 Task: Select the on option in the line that has a warning.
Action: Mouse moved to (41, 350)
Screenshot: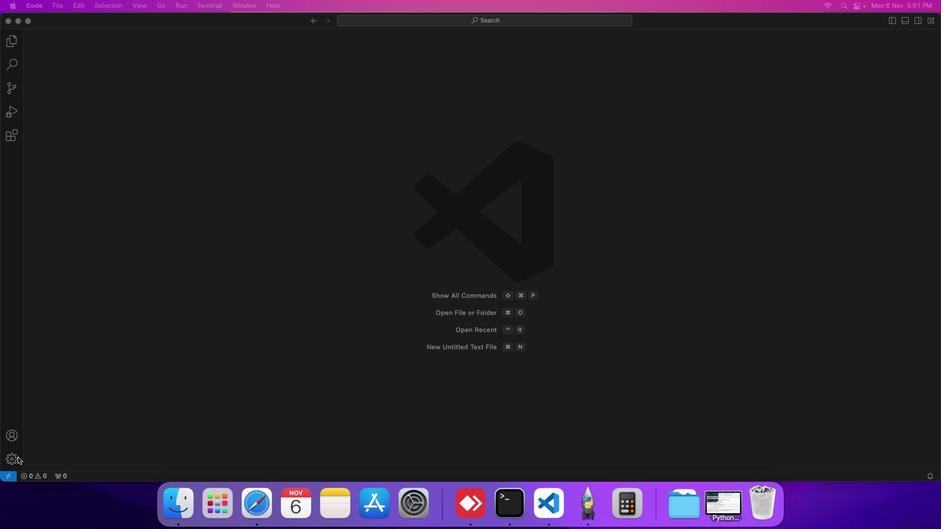 
Action: Mouse pressed left at (41, 350)
Screenshot: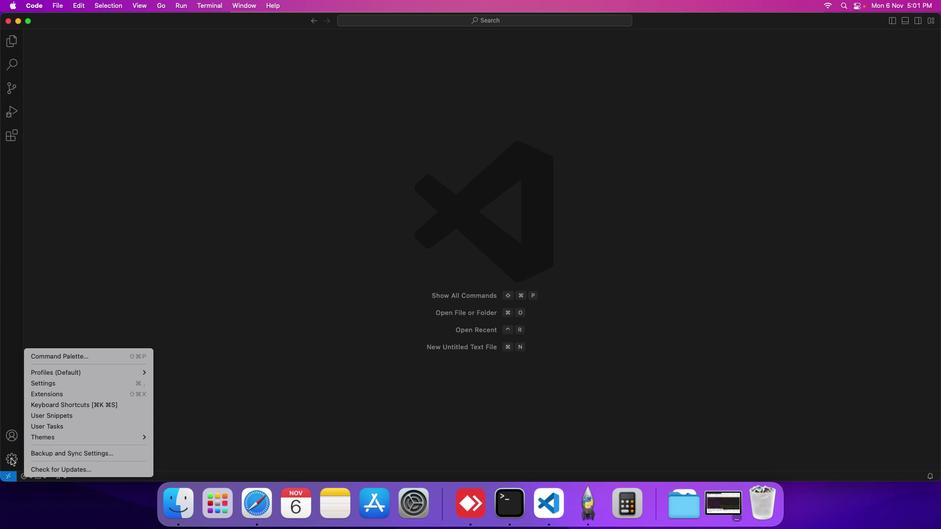 
Action: Mouse moved to (69, 369)
Screenshot: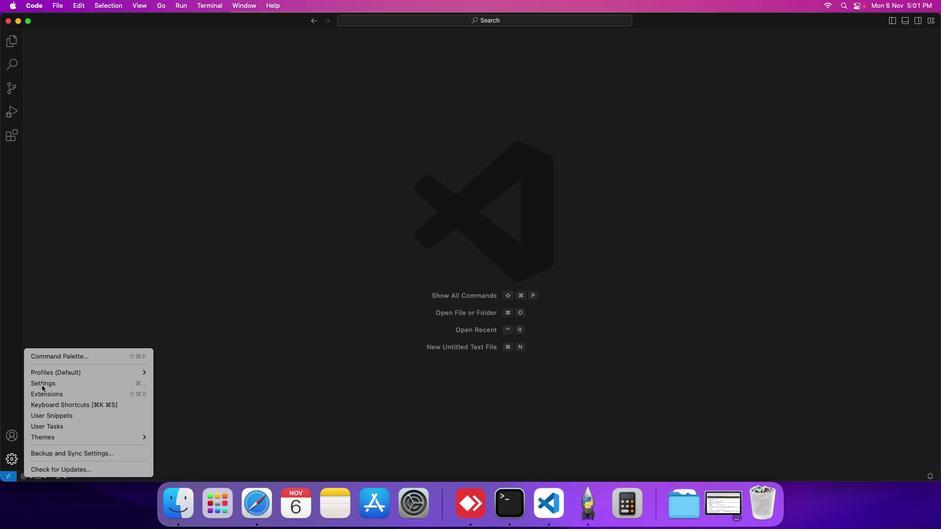 
Action: Mouse pressed left at (69, 369)
Screenshot: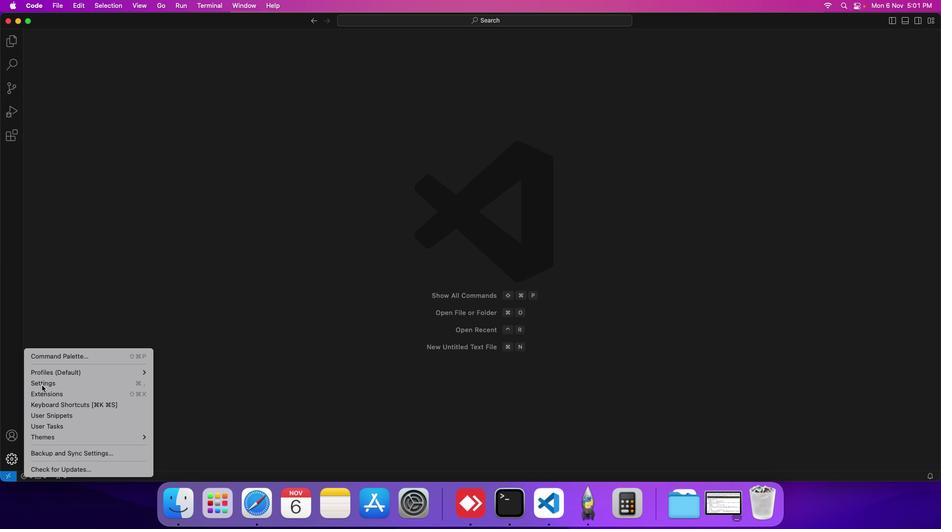 
Action: Mouse moved to (232, 432)
Screenshot: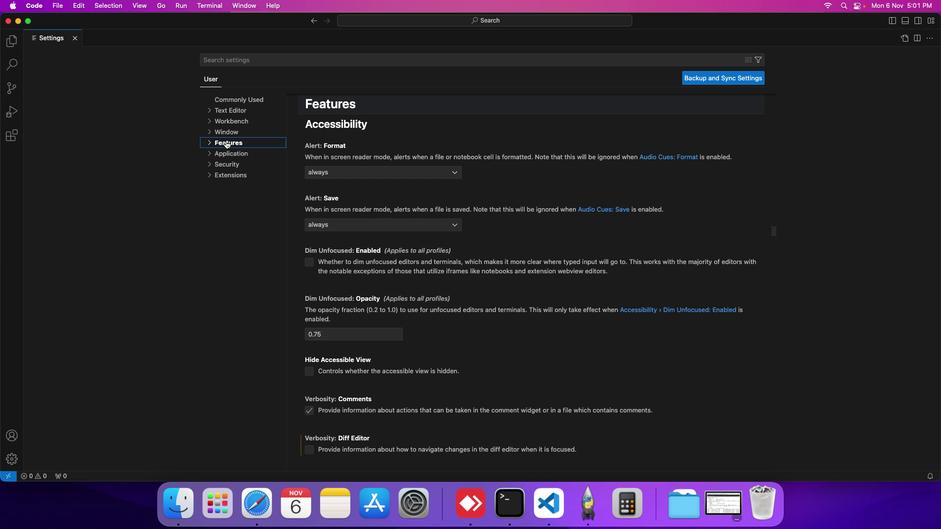 
Action: Mouse pressed left at (232, 432)
Screenshot: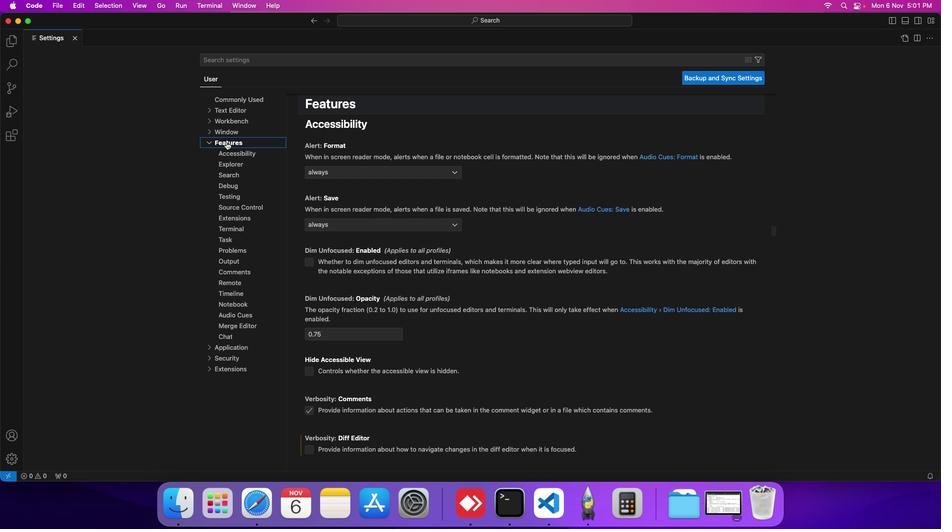 
Action: Mouse moved to (233, 387)
Screenshot: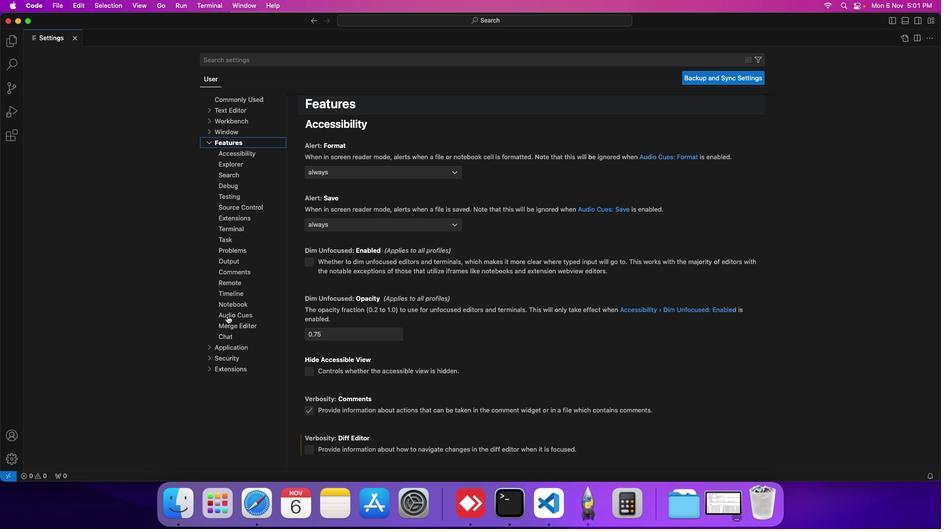 
Action: Mouse pressed left at (233, 387)
Screenshot: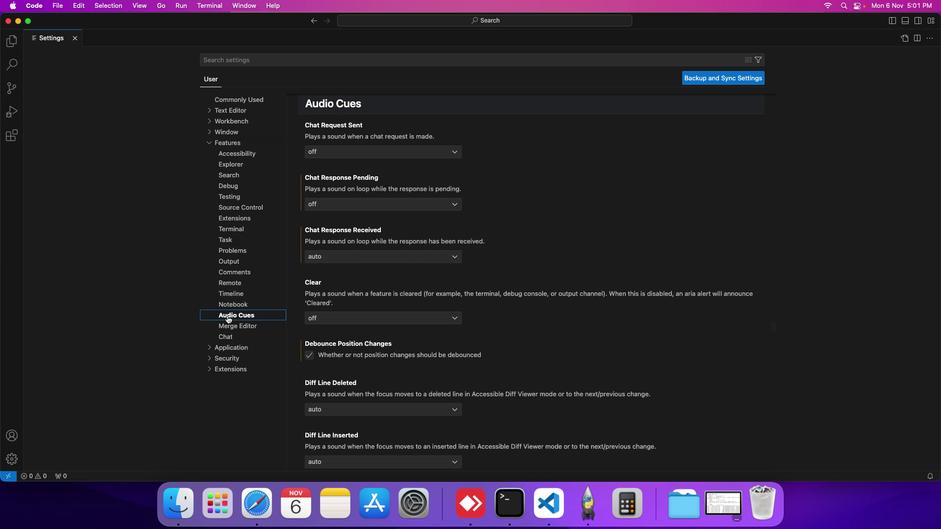 
Action: Mouse moved to (330, 381)
Screenshot: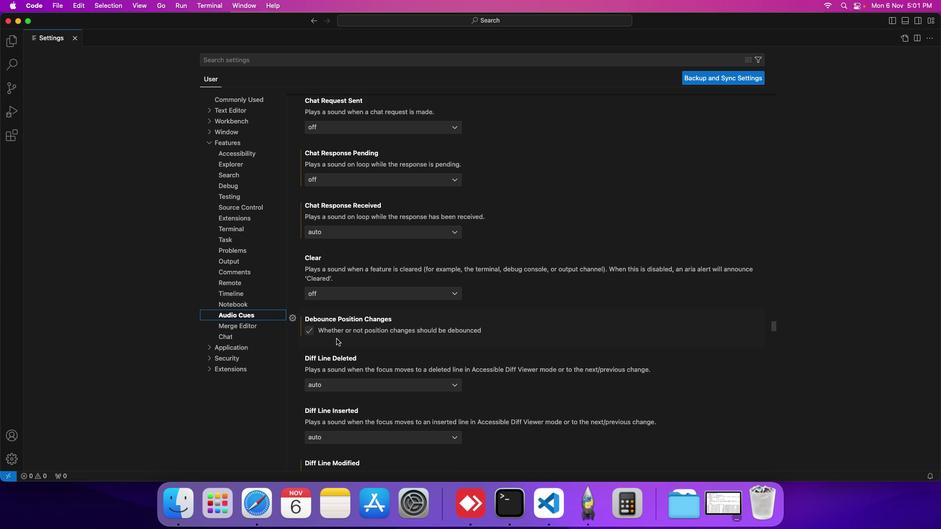 
Action: Mouse scrolled (330, 381) with delta (31, 469)
Screenshot: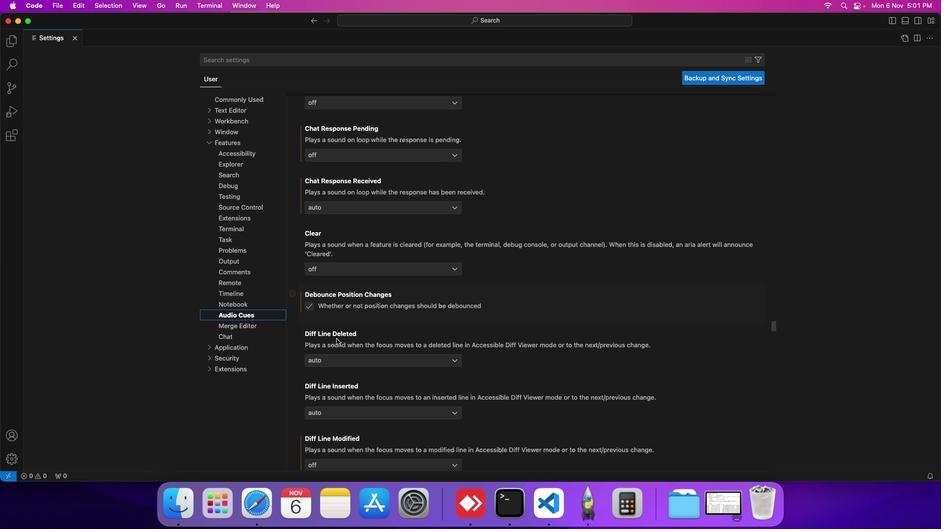 
Action: Mouse scrolled (330, 381) with delta (31, 469)
Screenshot: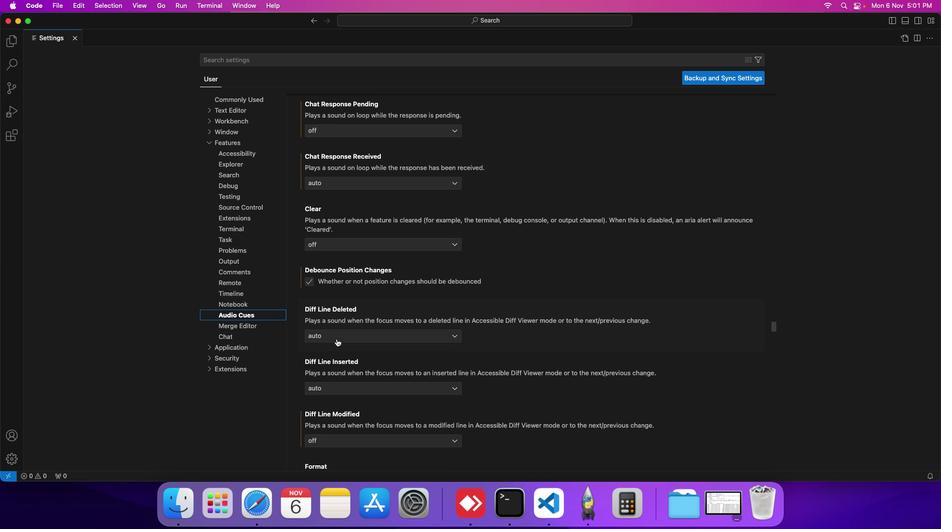 
Action: Mouse scrolled (330, 381) with delta (31, 469)
Screenshot: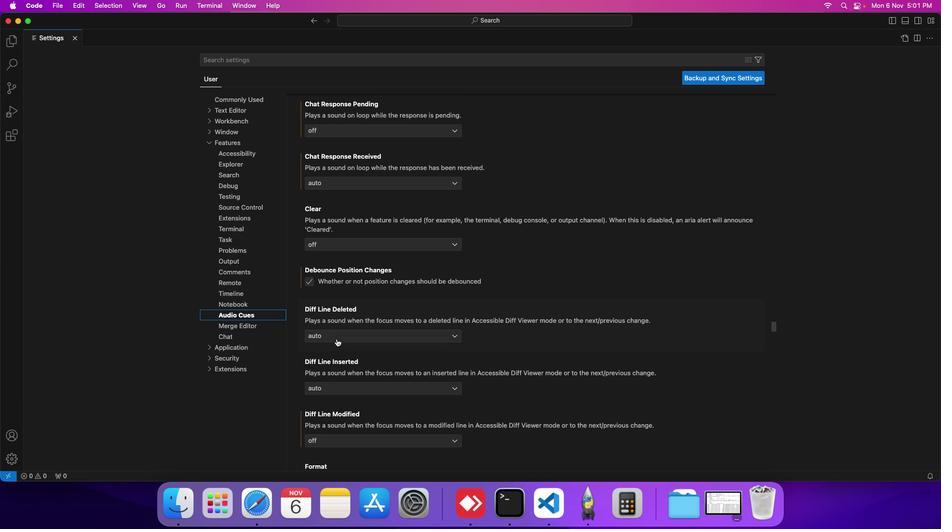 
Action: Mouse scrolled (330, 381) with delta (31, 469)
Screenshot: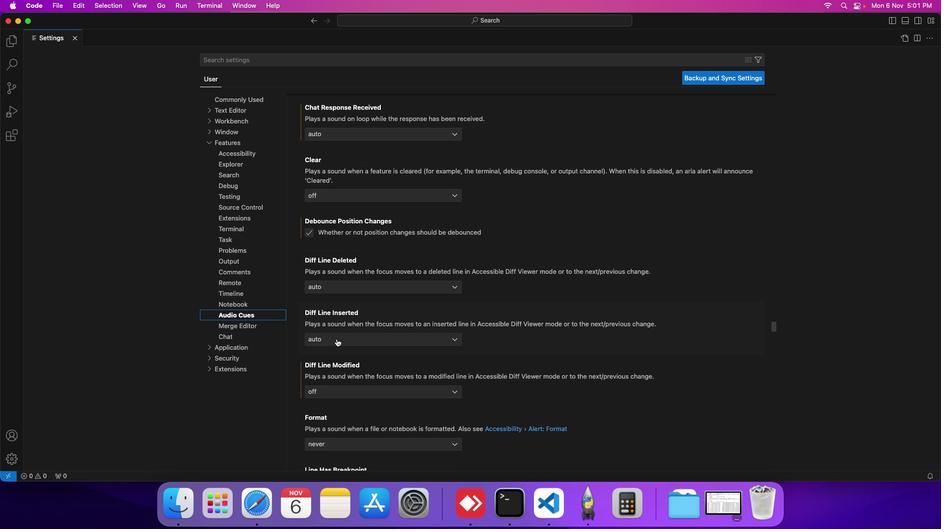 
Action: Mouse scrolled (330, 381) with delta (31, 469)
Screenshot: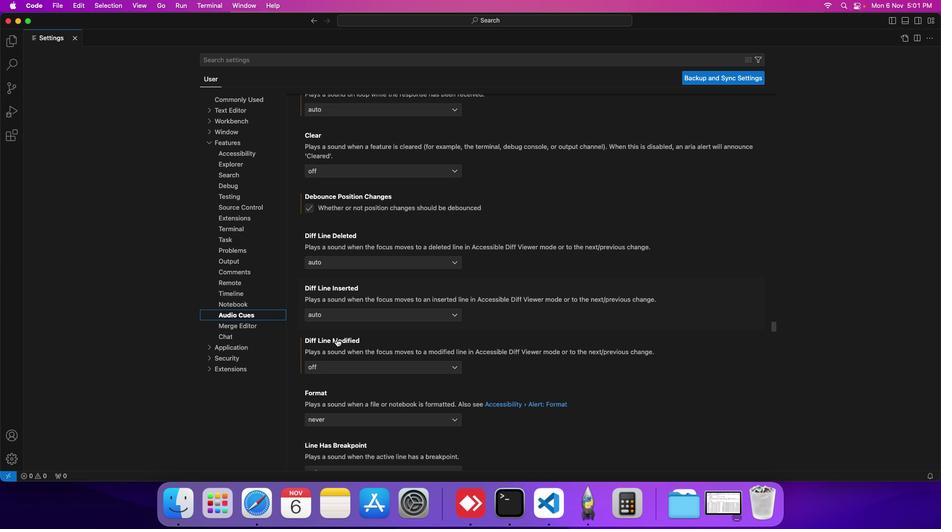 
Action: Mouse scrolled (330, 381) with delta (31, 469)
Screenshot: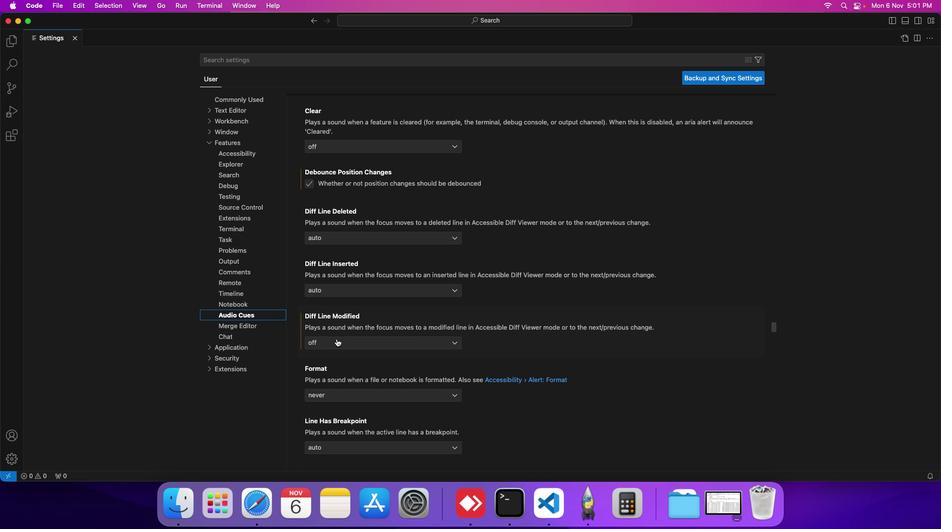 
Action: Mouse scrolled (330, 381) with delta (31, 469)
Screenshot: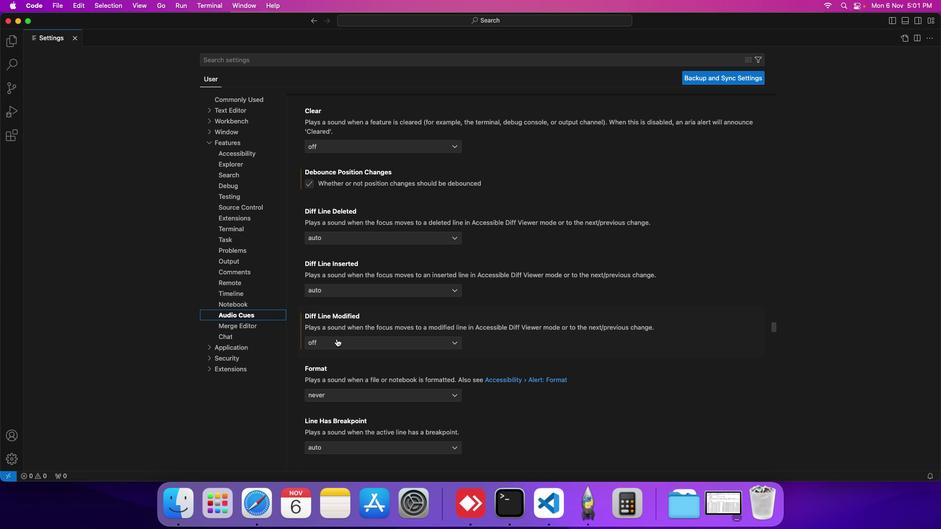 
Action: Mouse scrolled (330, 381) with delta (31, 469)
Screenshot: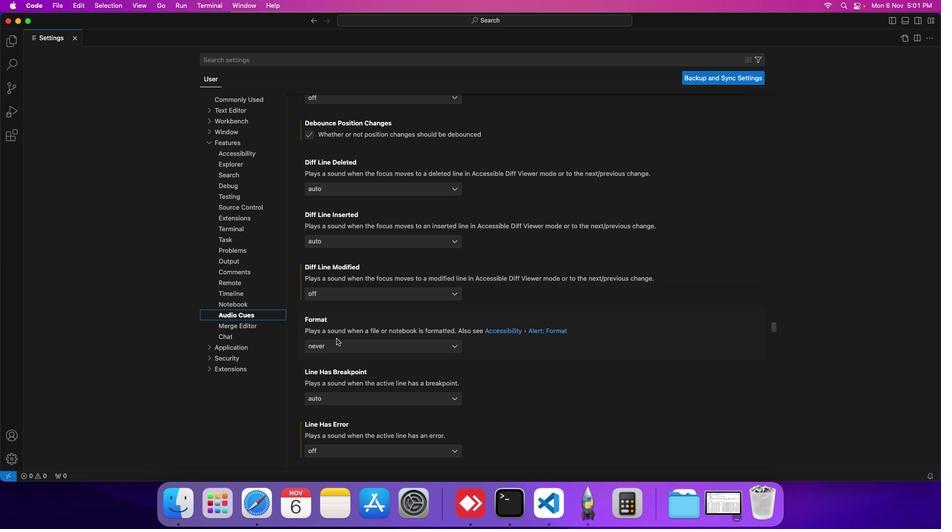 
Action: Mouse scrolled (330, 381) with delta (31, 469)
Screenshot: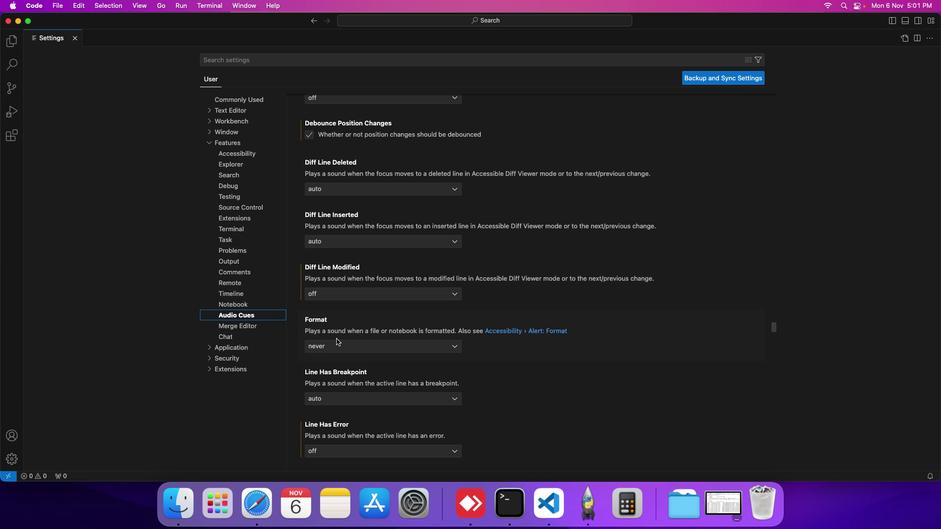 
Action: Mouse scrolled (330, 381) with delta (31, 469)
Screenshot: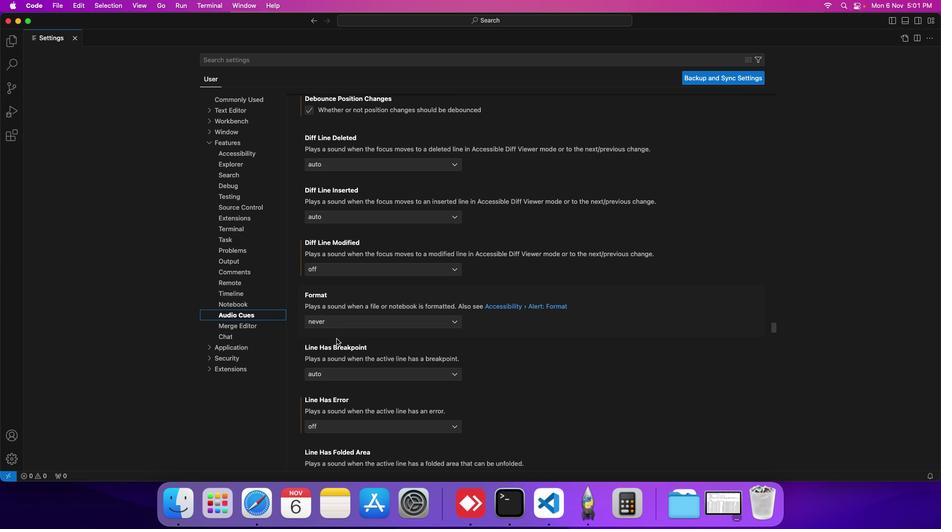 
Action: Mouse scrolled (330, 381) with delta (31, 469)
Screenshot: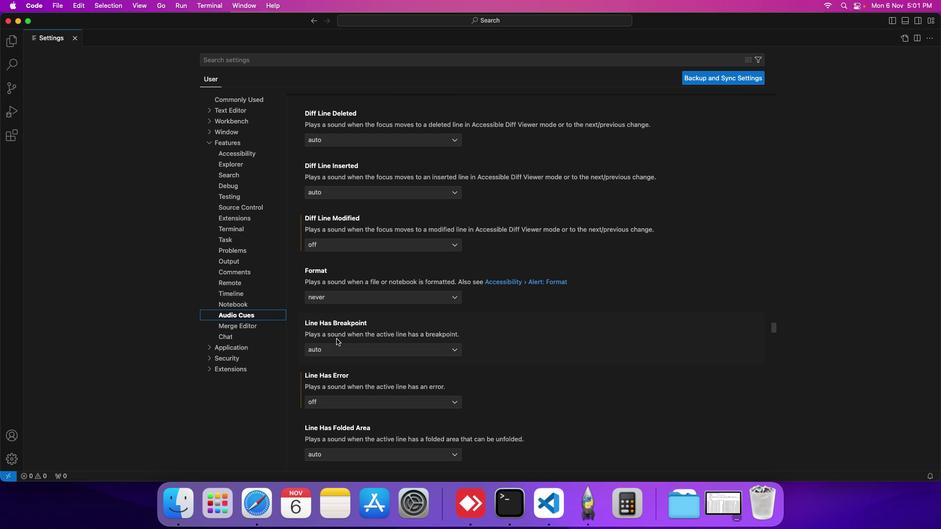 
Action: Mouse scrolled (330, 381) with delta (31, 469)
Screenshot: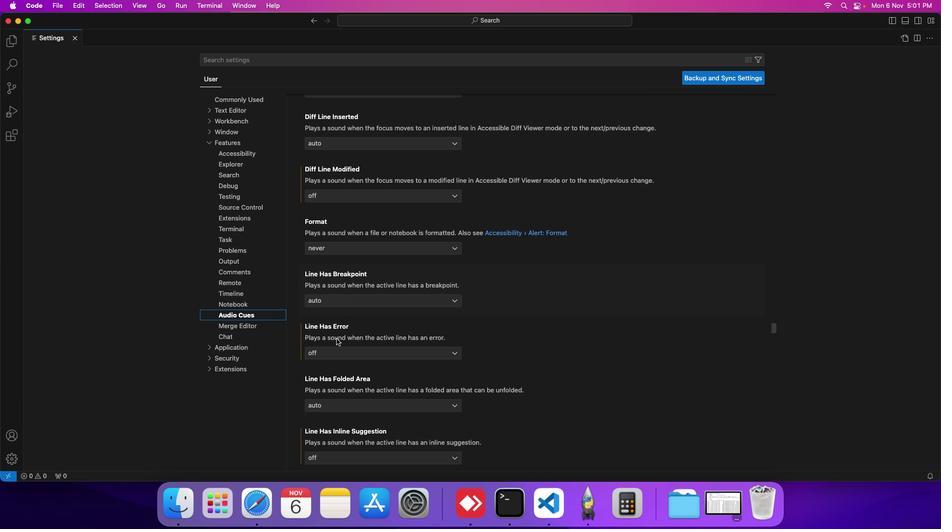 
Action: Mouse scrolled (330, 381) with delta (31, 469)
Screenshot: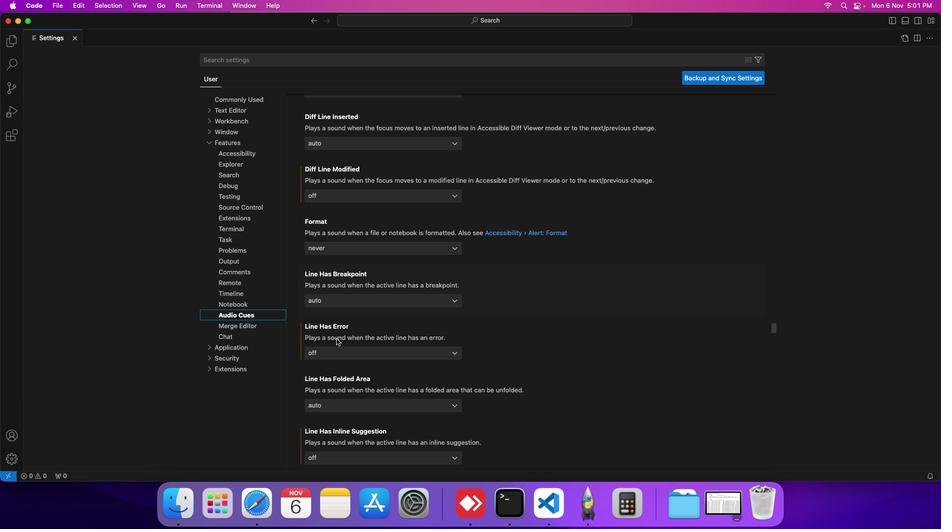 
Action: Mouse scrolled (330, 381) with delta (31, 469)
Screenshot: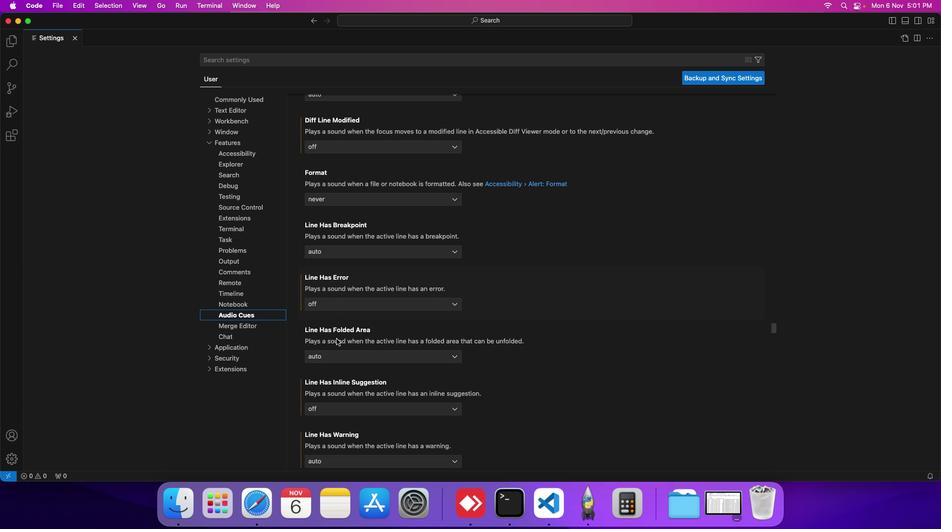 
Action: Mouse scrolled (330, 381) with delta (31, 469)
Screenshot: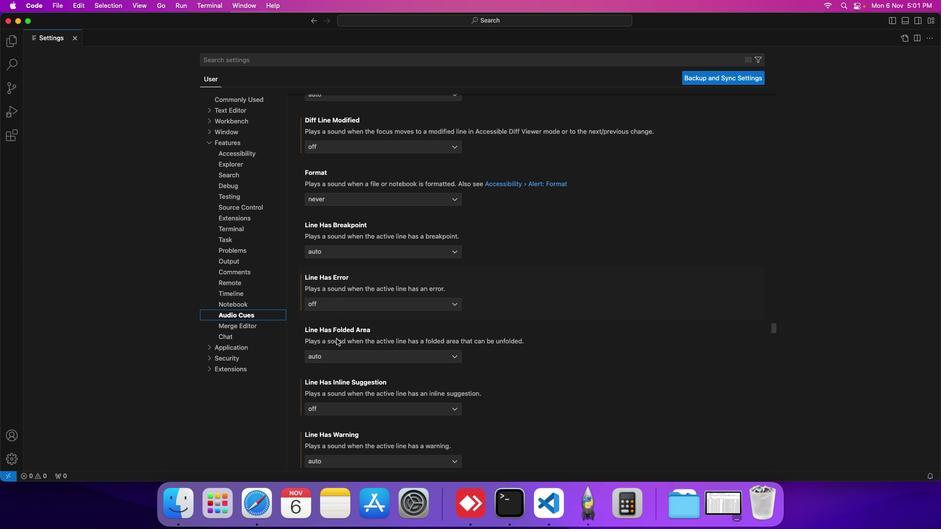 
Action: Mouse scrolled (330, 381) with delta (31, 469)
Screenshot: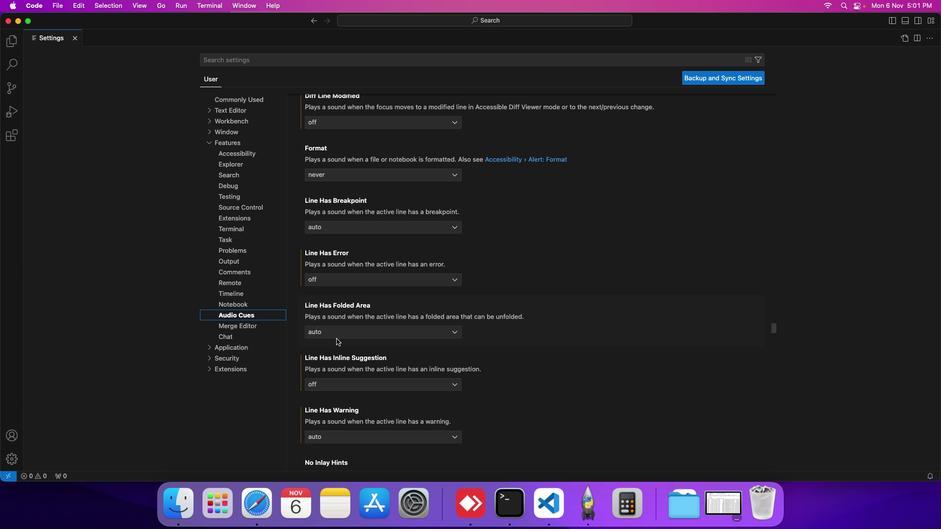 
Action: Mouse scrolled (330, 381) with delta (31, 469)
Screenshot: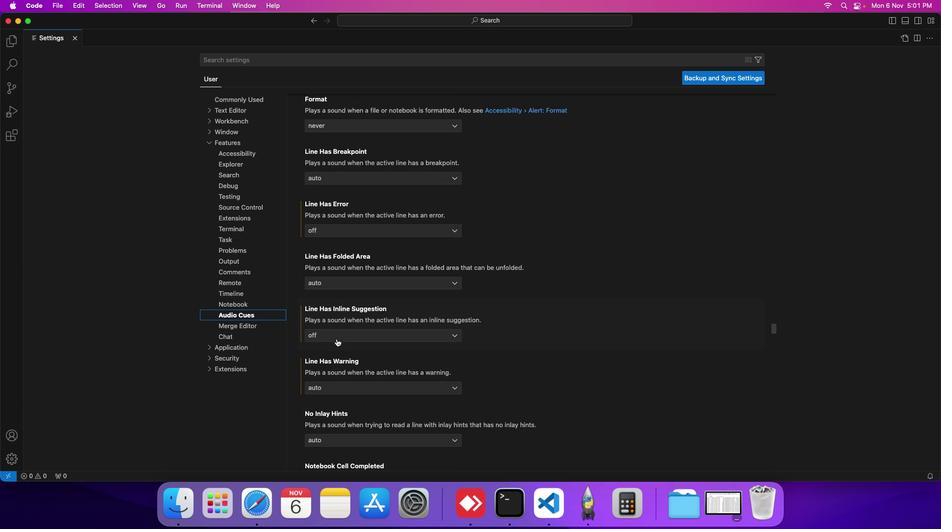 
Action: Mouse scrolled (330, 381) with delta (31, 469)
Screenshot: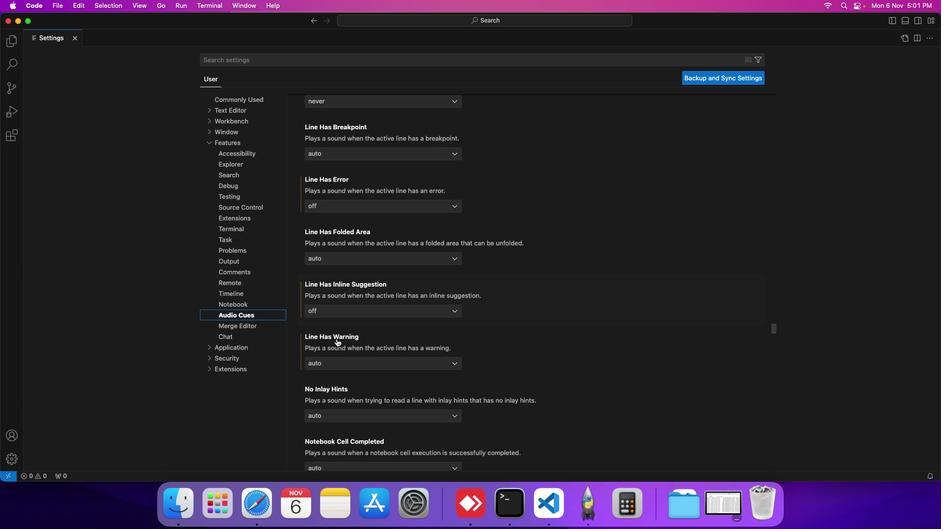 
Action: Mouse scrolled (330, 381) with delta (31, 469)
Screenshot: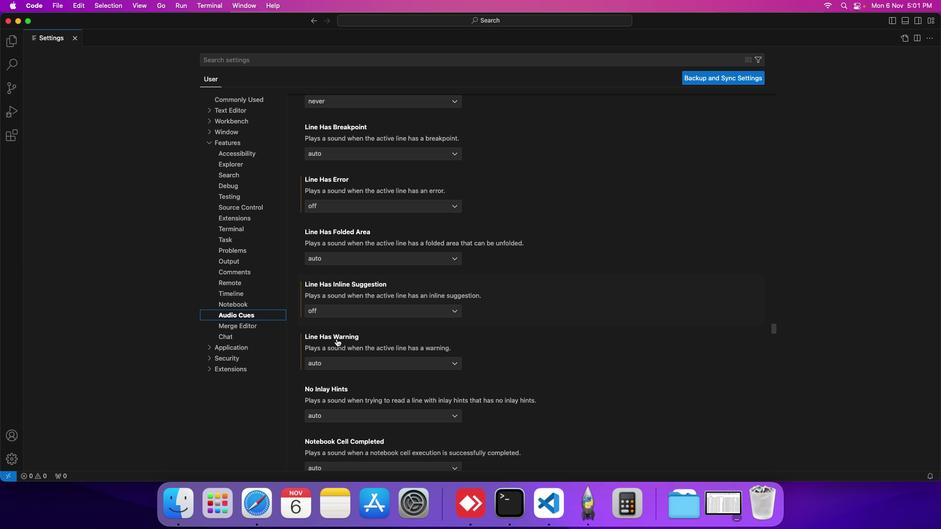 
Action: Mouse moved to (332, 376)
Screenshot: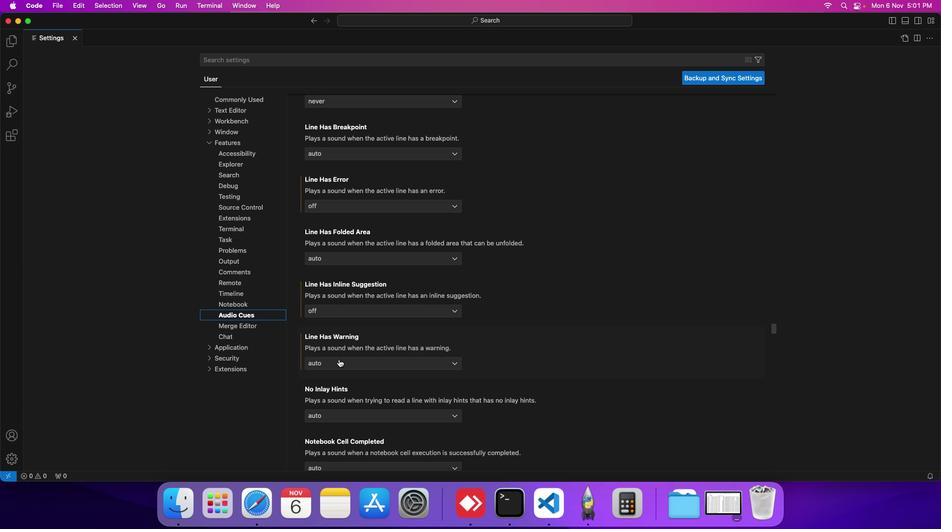 
Action: Mouse pressed left at (332, 376)
Screenshot: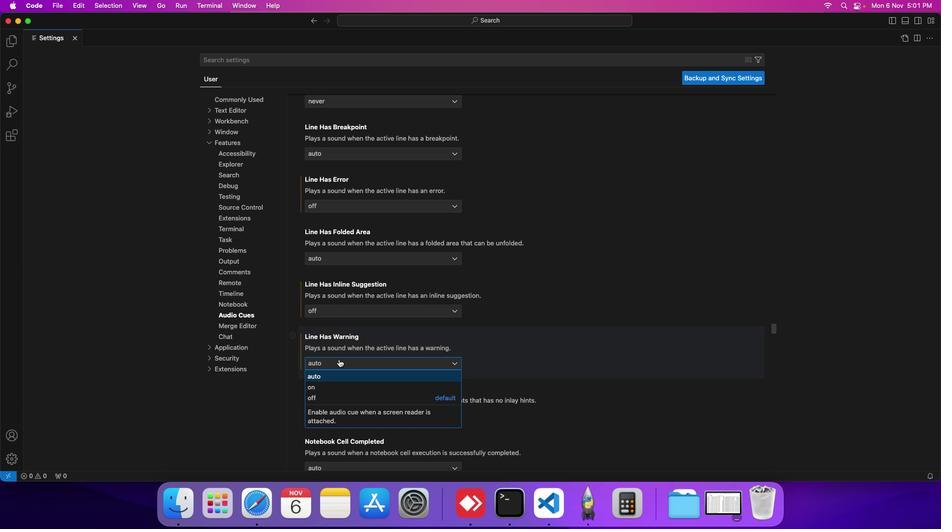 
Action: Mouse moved to (323, 368)
Screenshot: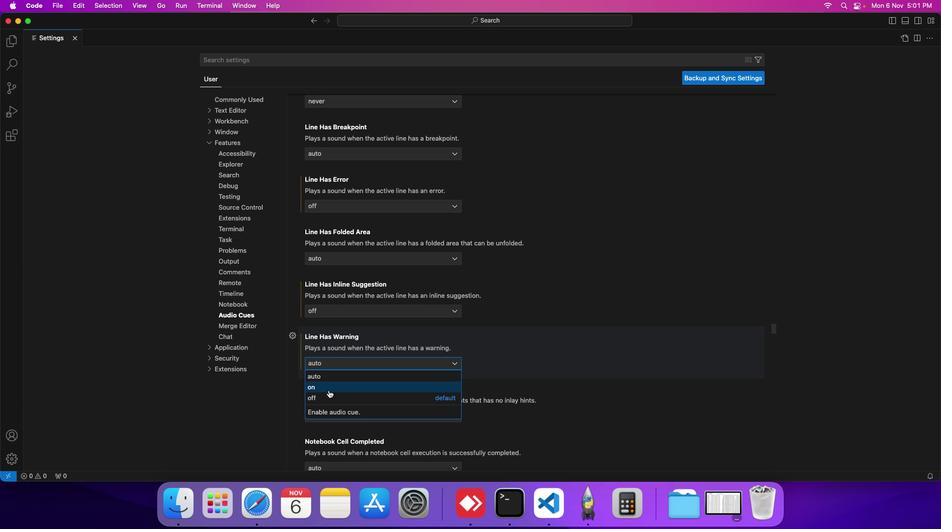 
Action: Mouse pressed left at (323, 368)
Screenshot: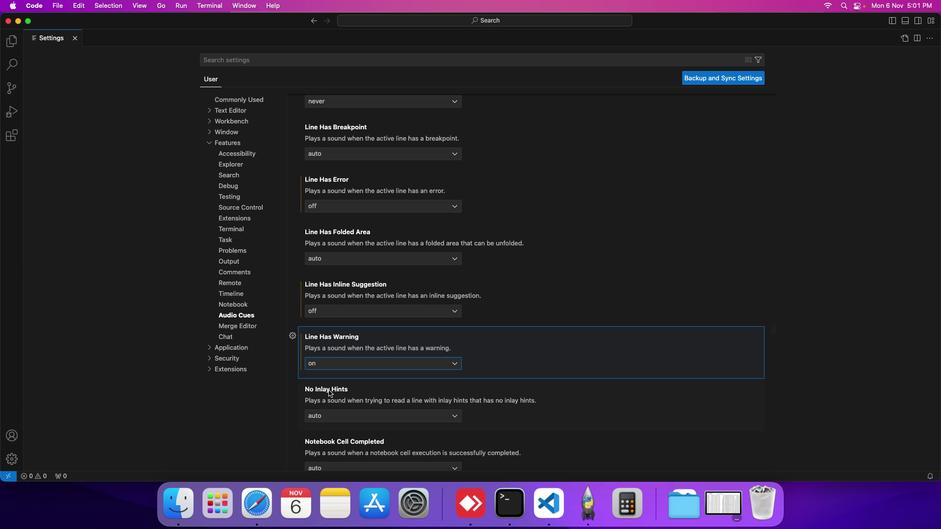 
Action: Mouse moved to (361, 371)
Screenshot: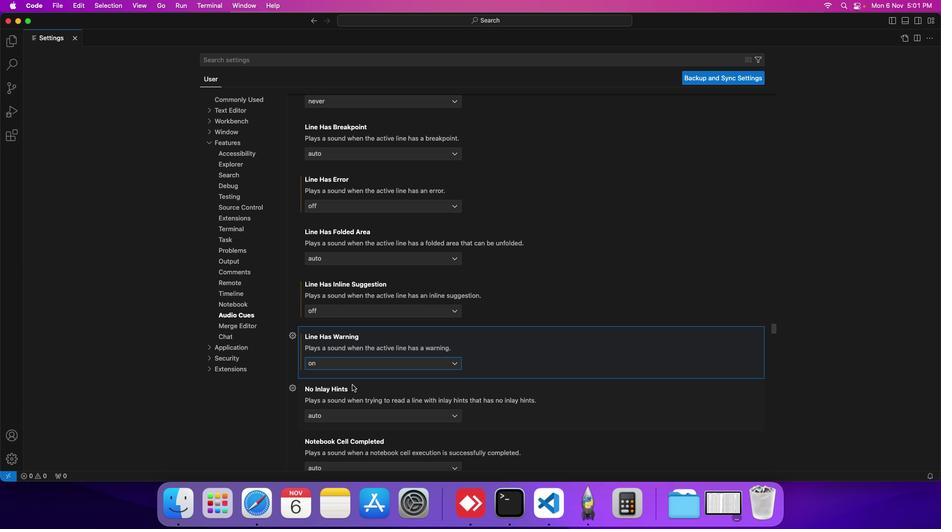 
